 Task: Add a signature Connor Wood containing 'Have a lovely day, Connor Wood' to email address softage.1@softage.net and add a folder Benefits
Action: Key pressed n
Screenshot: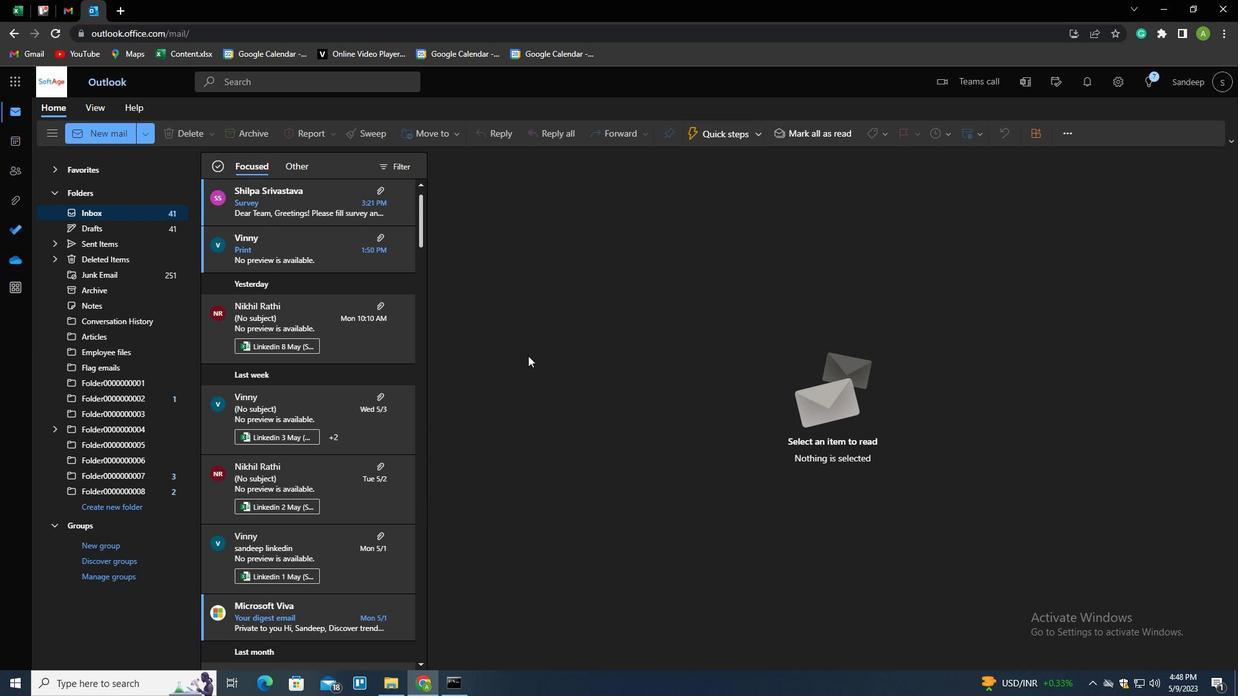 
Action: Mouse moved to (866, 134)
Screenshot: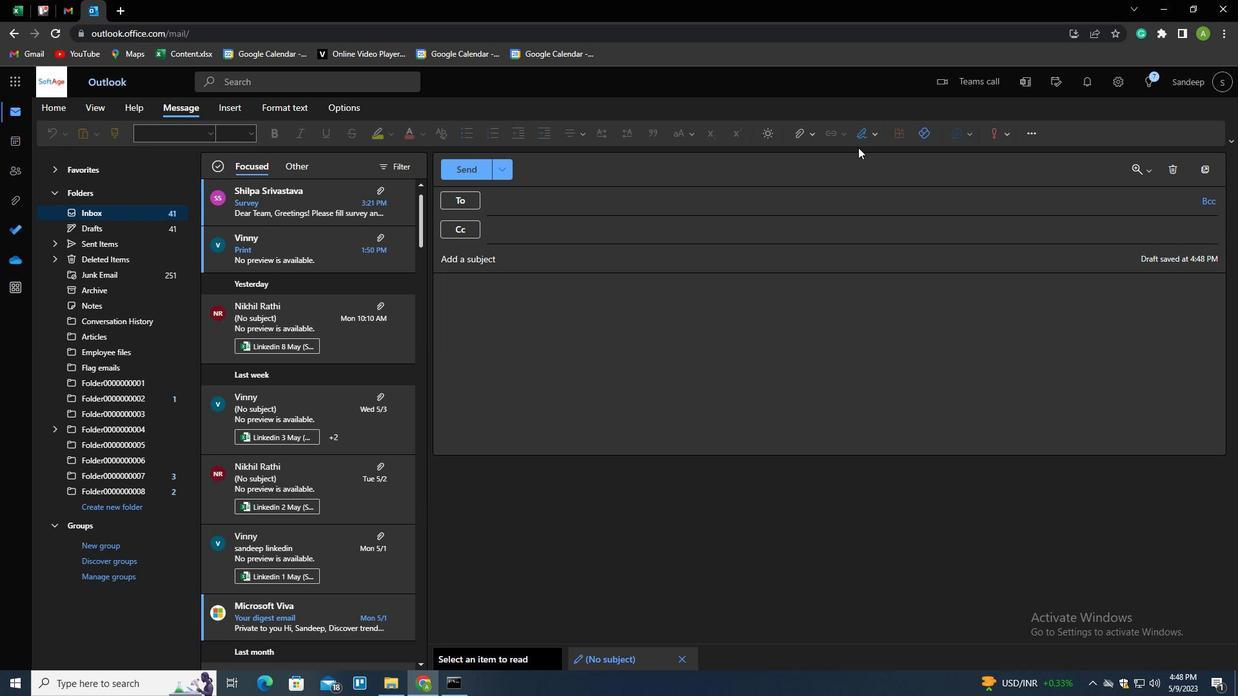 
Action: Mouse pressed left at (866, 134)
Screenshot: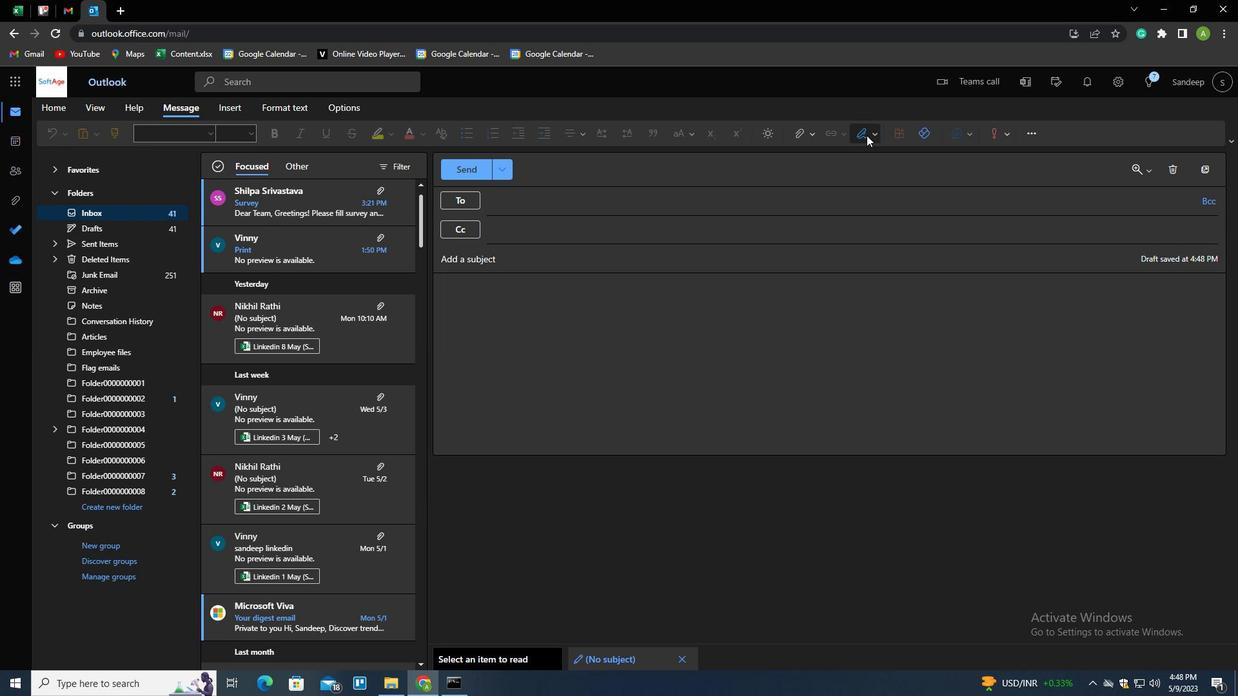 
Action: Mouse moved to (854, 157)
Screenshot: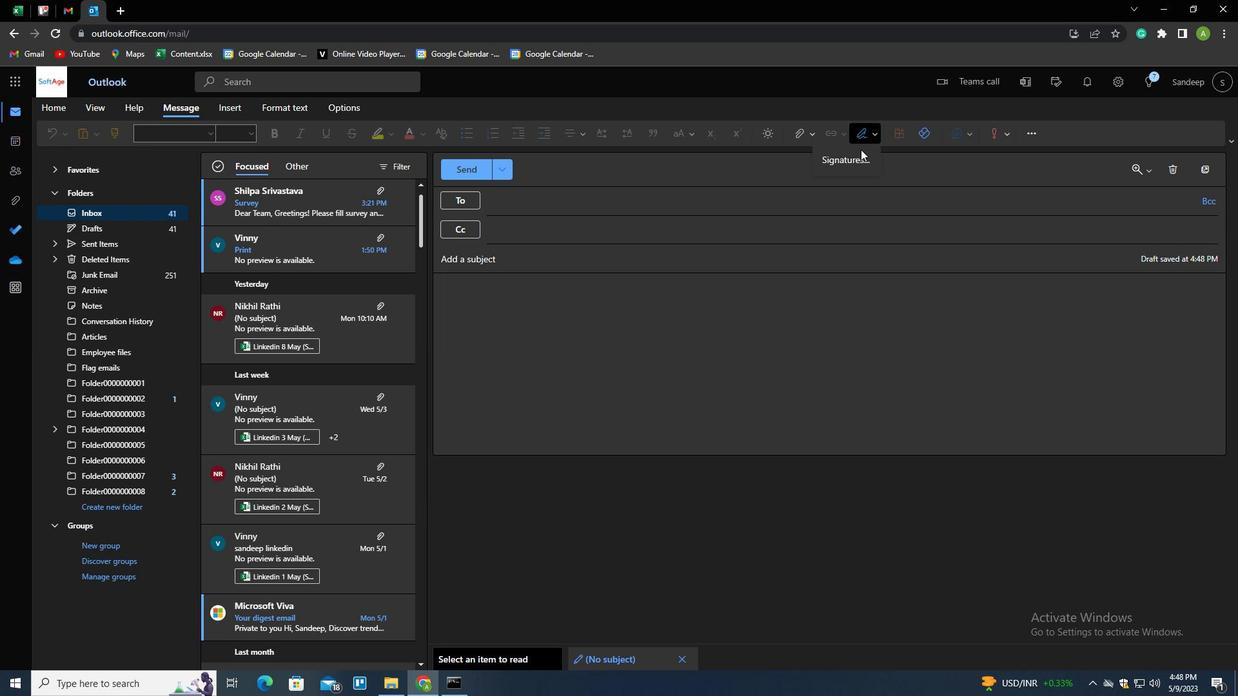 
Action: Mouse pressed left at (854, 157)
Screenshot: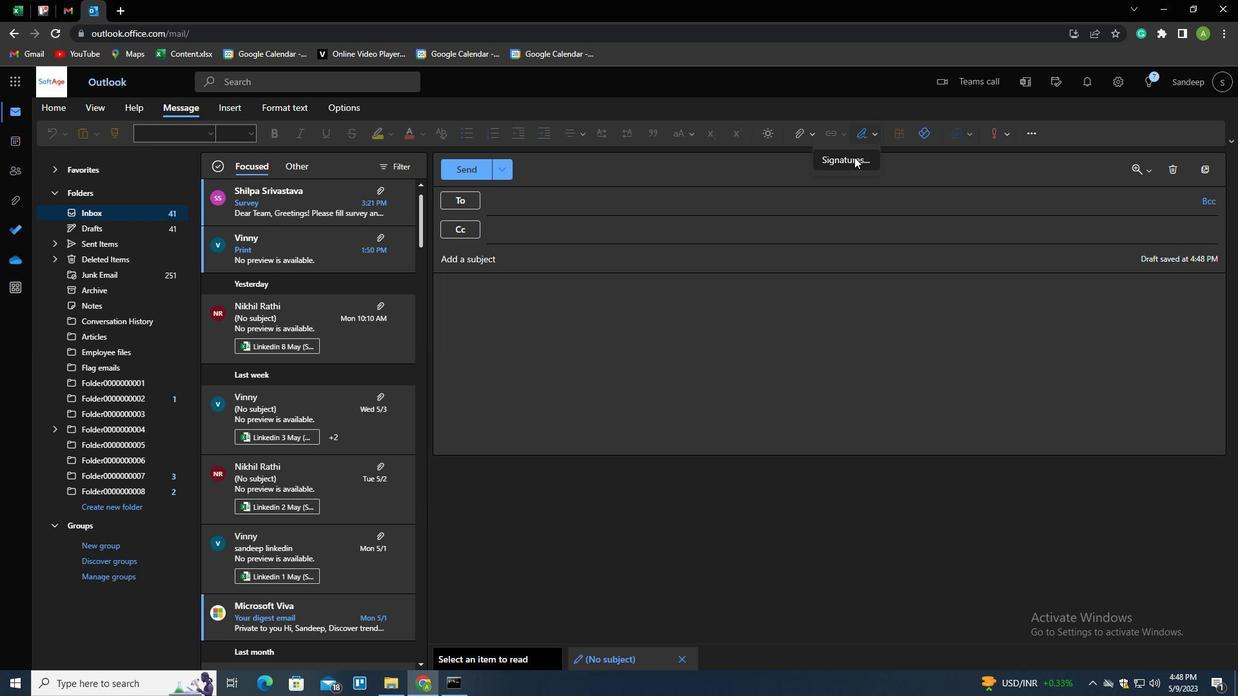 
Action: Mouse moved to (693, 240)
Screenshot: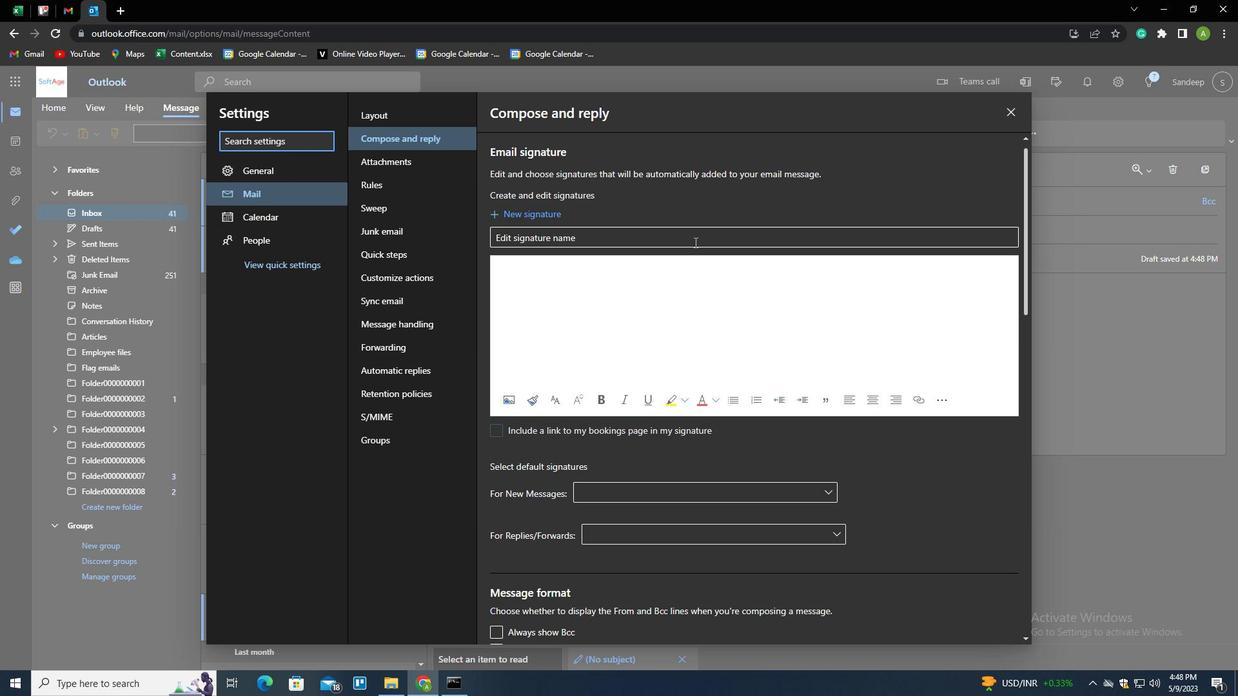 
Action: Mouse pressed left at (693, 240)
Screenshot: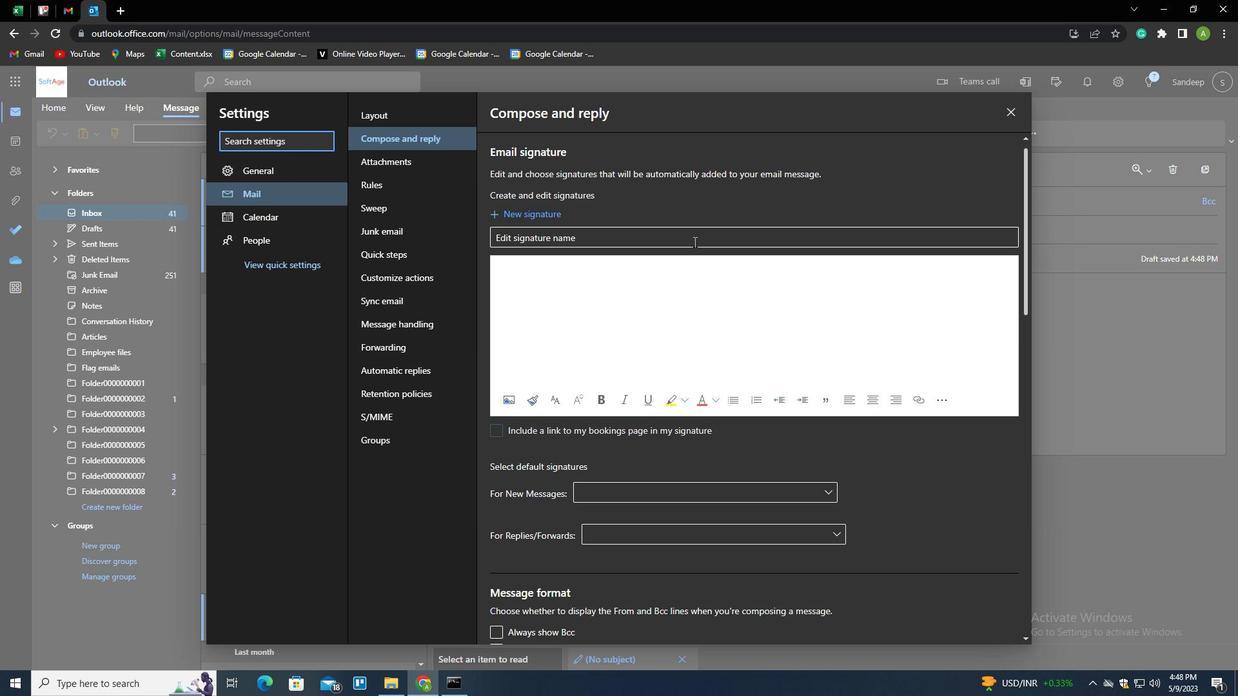 
Action: Key pressed <Key.shift><Key.shift><Key.shift><Key.shift><Key.shift><Key.shift><Key.shift><Key.shift><Key.shift><Key.shift><Key.shift><Key.shift><Key.shift><Key.shift><Key.shift><Key.shift><Key.shift><Key.shift><Key.shift><Key.shift><Key.shift><Key.shift><Key.shift><Key.shift><Key.shift><Key.shift><Key.shift><Key.shift><Key.shift><Key.shift><Key.shift><Key.shift><Key.shift><Key.shift><Key.shift><Key.shift><Key.shift><Key.shift><Key.shift><Key.shift><Key.shift><Key.shift><Key.shift><Key.shift><Key.shift><Key.shift><Key.shift><Key.shift><Key.shift><Key.shift><Key.shift><Key.shift><Key.shift><Key.shift><Key.shift><Key.shift><Key.shift><Key.shift><Key.shift><Key.shift><Key.shift><Key.shift><Key.shift><Key.shift><Key.shift><Key.shift><Key.shift><Key.shift><Key.shift><Key.shift><Key.shift><Key.shift><Key.shift><Key.shift><Key.shift><Key.shift><Key.shift><Key.shift><Key.shift><Key.shift><Key.shift><Key.shift><Key.shift><Key.shift><Key.shift><Key.shift><Key.shift><Key.shift><Key.shift><Key.shift><Key.shift><Key.shift><Key.shift><Key.shift><Key.shift><Key.shift><Key.shift><Key.shift><Key.shift><Key.shift><Key.shift><Key.shift><Key.shift><Key.shift><Key.shift><Key.shift><Key.shift><Key.shift><Key.shift><Key.shift><Key.shift><Key.shift><Key.shift><Key.shift><Key.shift><Key.shift><Key.shift>SO<Key.backspace><Key.backspace><Key.shift>CONNOR<Key.space><Key.shift>WOOD<Key.space><Key.shift>C<Key.backspace><Key.tab><Key.shift_r><Key.enter><Key.enter><Key.enter><Key.enter><Key.enter><Key.shift>HAVE<Key.space>ALO<Key.backspace><Key.backspace><Key.space>LOVELY<Key.space>DAY<Key.shift_r><Key.enter><Key.shift>COM<Key.backspace>NNOR<Key.space>W<Key.backspace><Key.shift>WOOD<Key.shift_r><Key.enter>
Screenshot: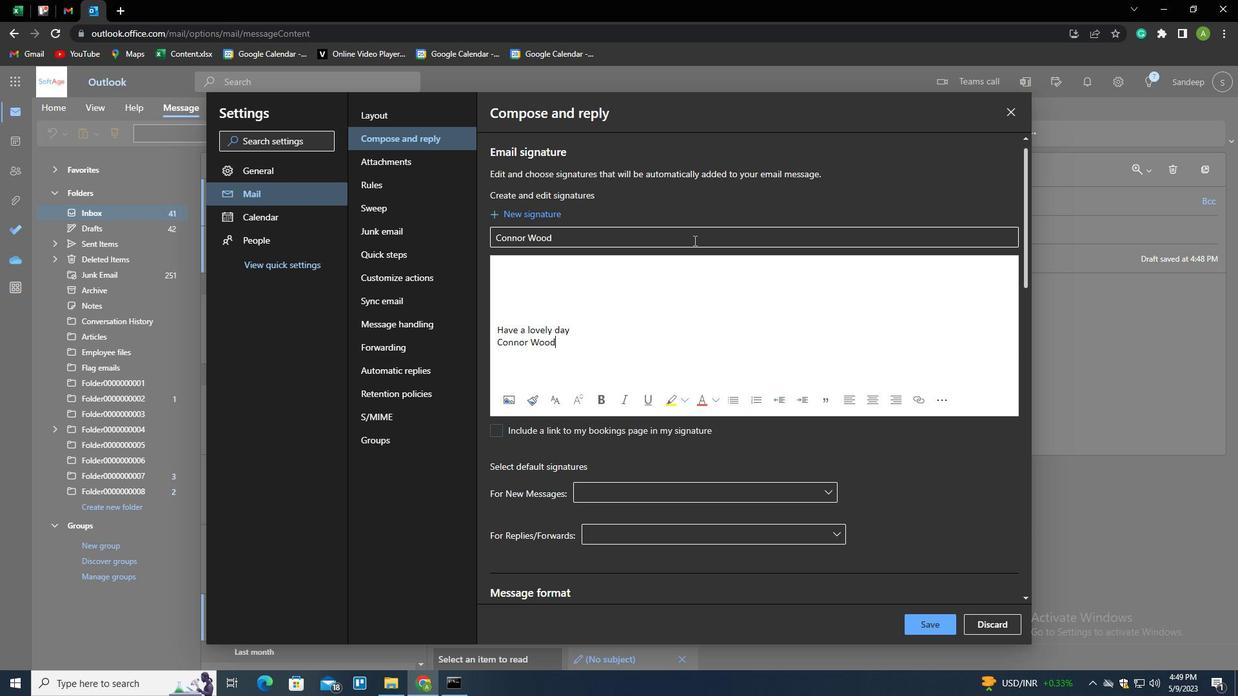 
Action: Mouse moved to (765, 377)
Screenshot: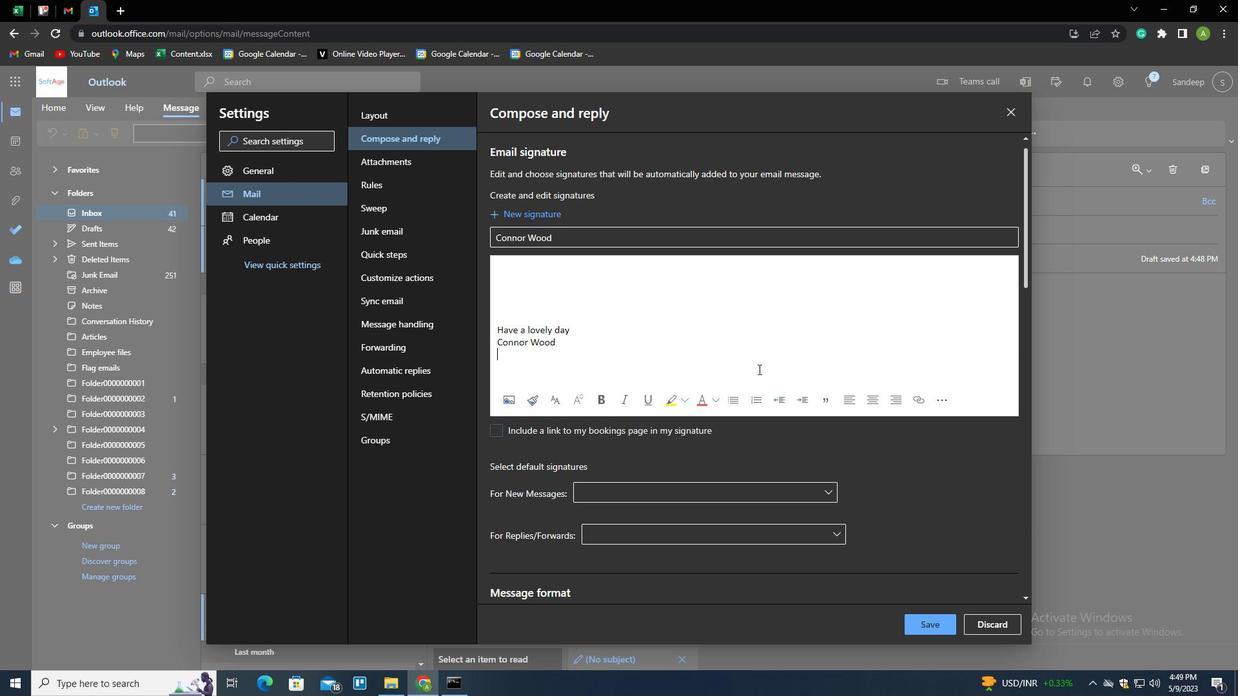 
Action: Mouse scrolled (765, 377) with delta (0, 0)
Screenshot: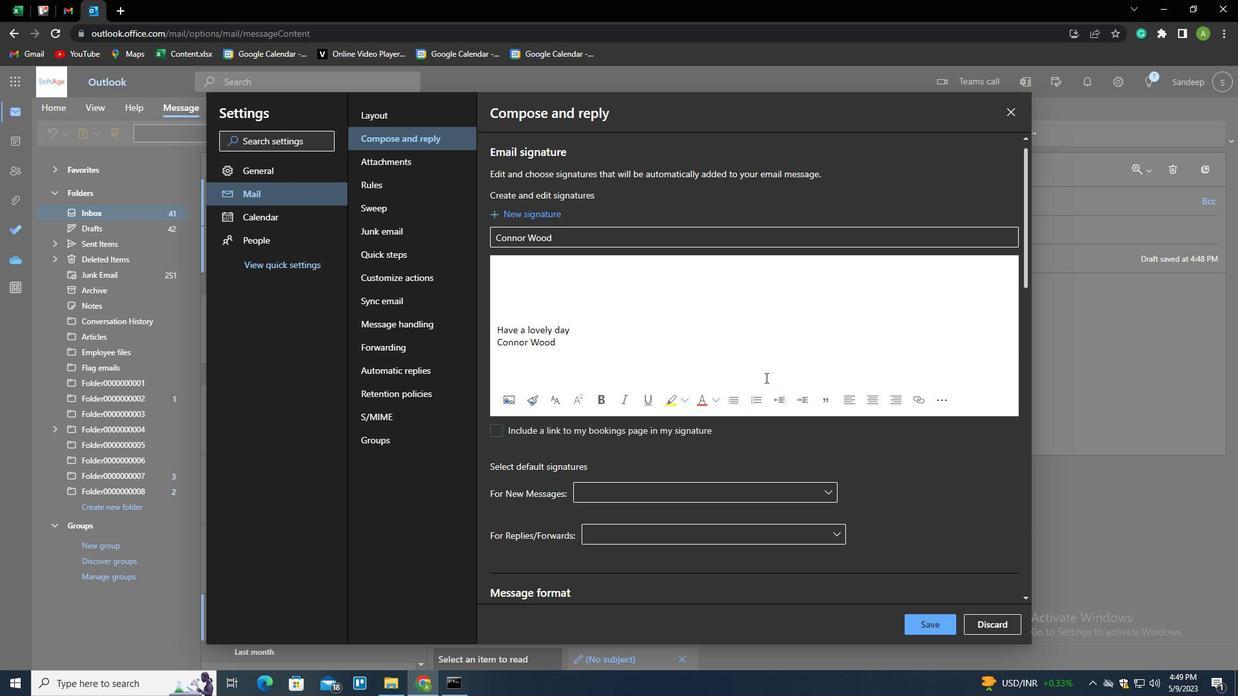 
Action: Mouse moved to (931, 630)
Screenshot: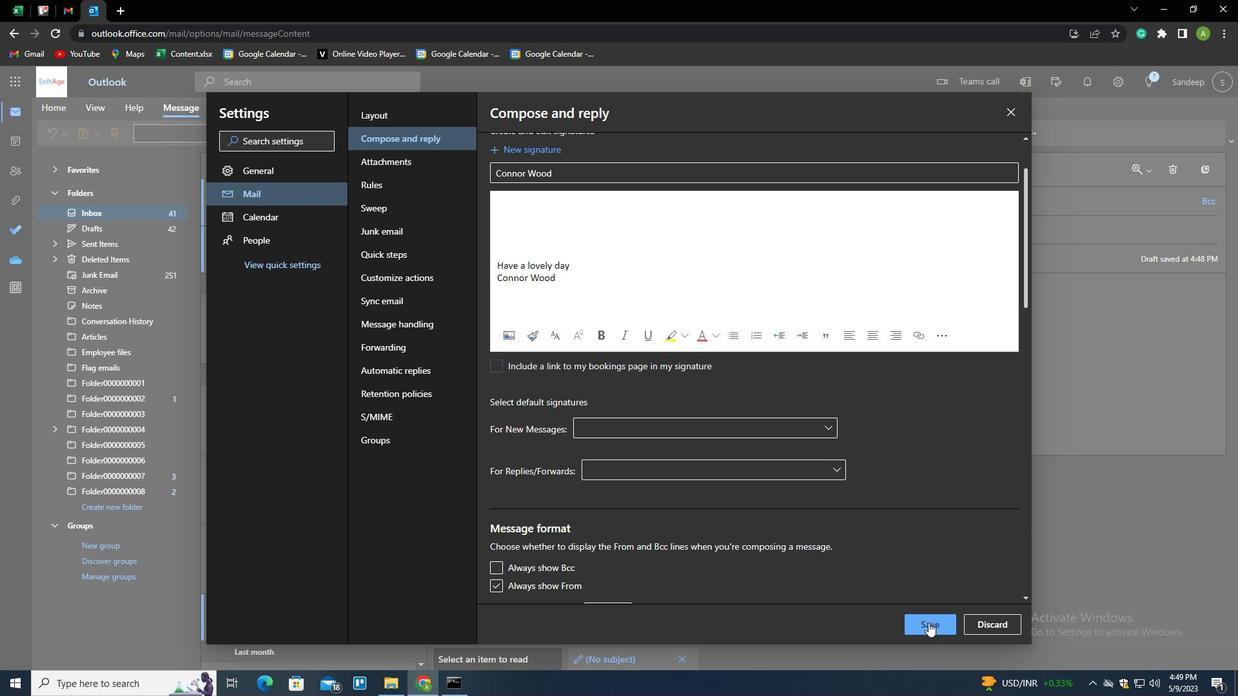 
Action: Mouse pressed left at (931, 630)
Screenshot: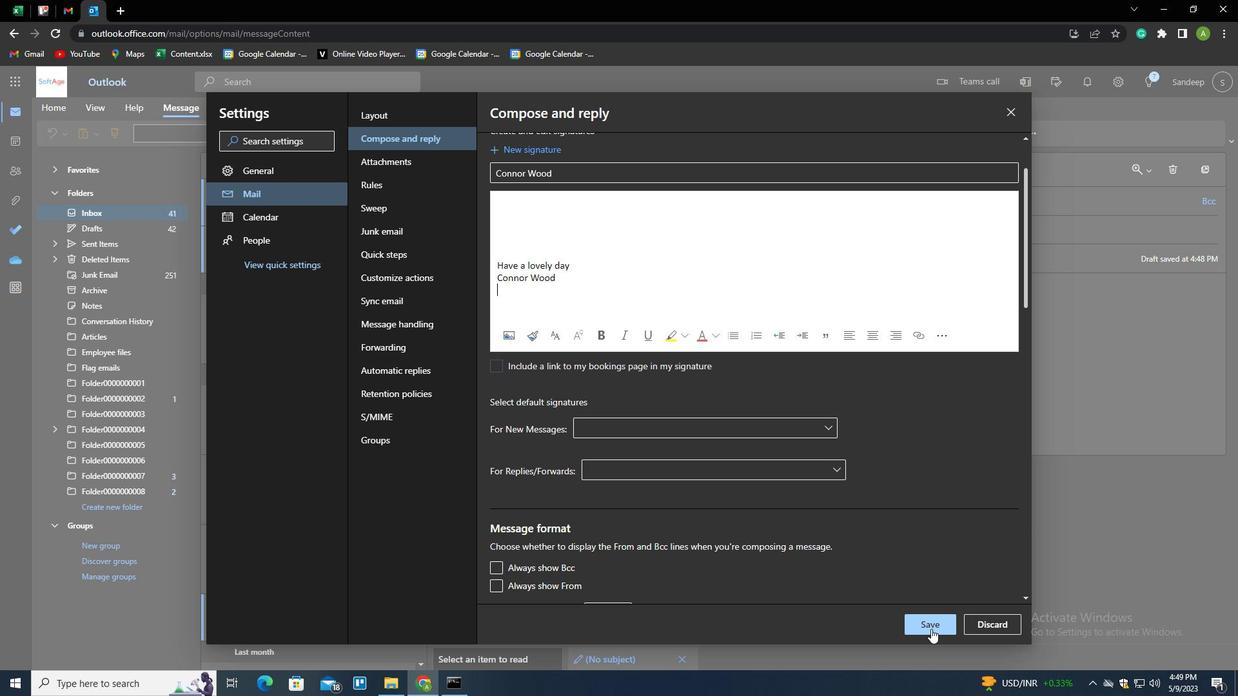 
Action: Mouse moved to (1079, 422)
Screenshot: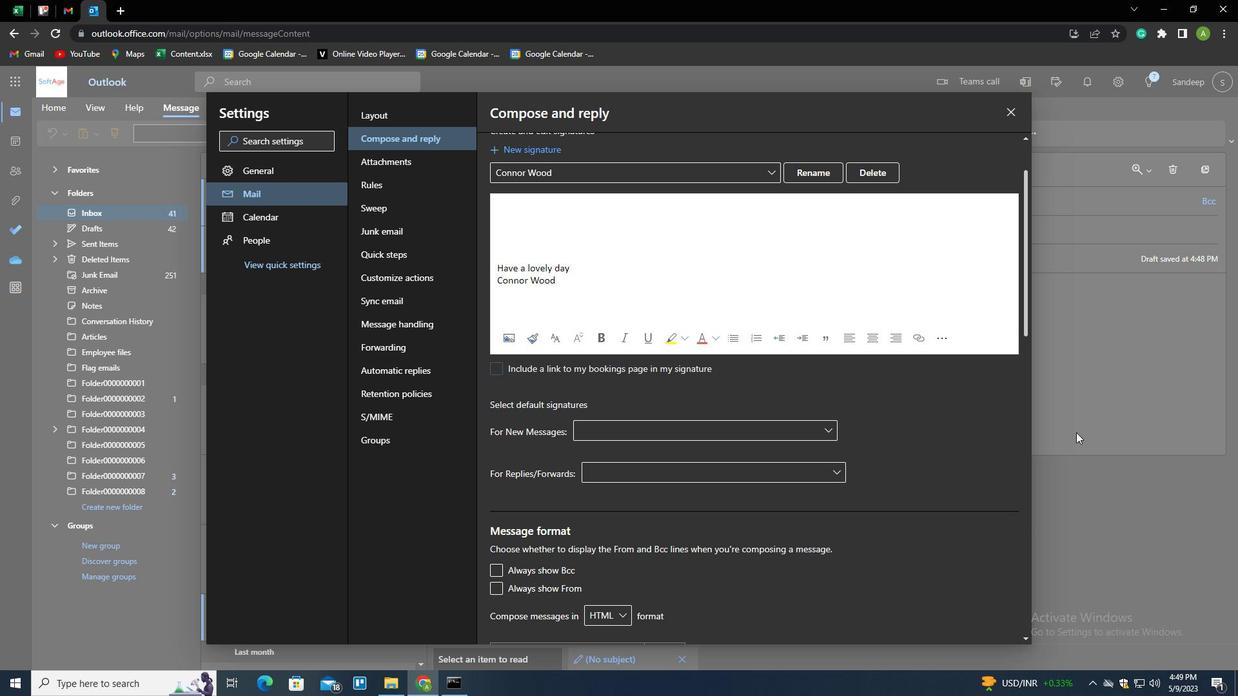 
Action: Mouse pressed left at (1079, 422)
Screenshot: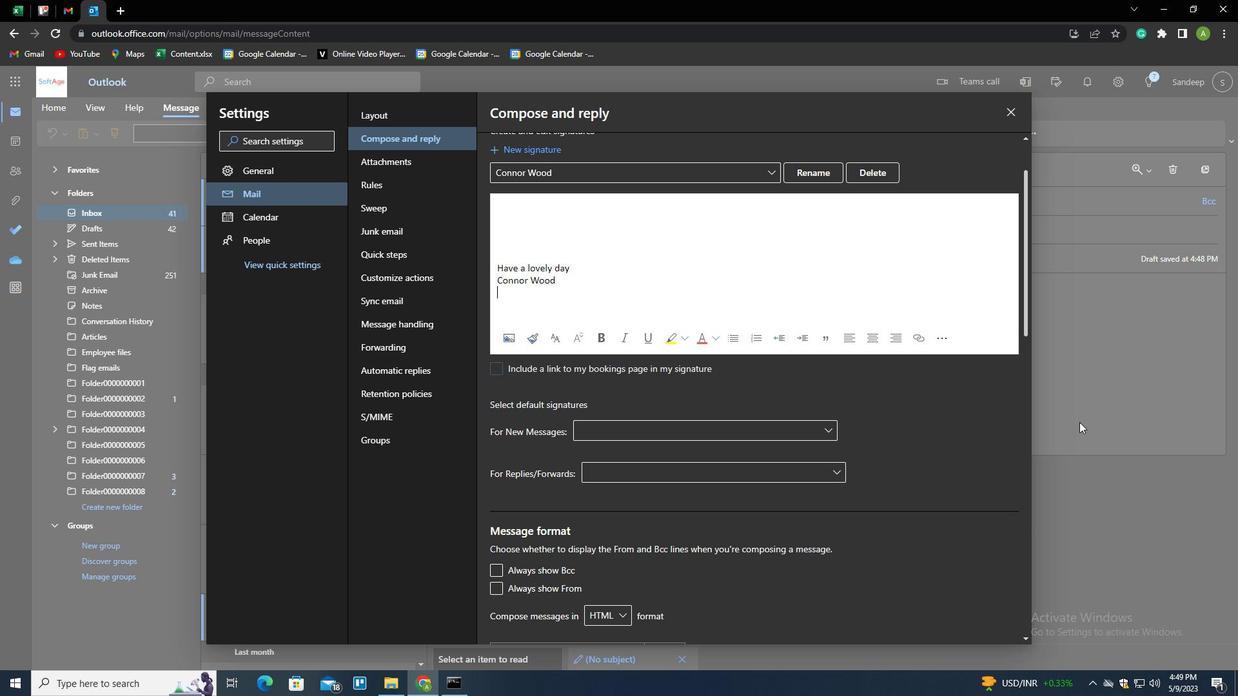 
Action: Mouse moved to (528, 199)
Screenshot: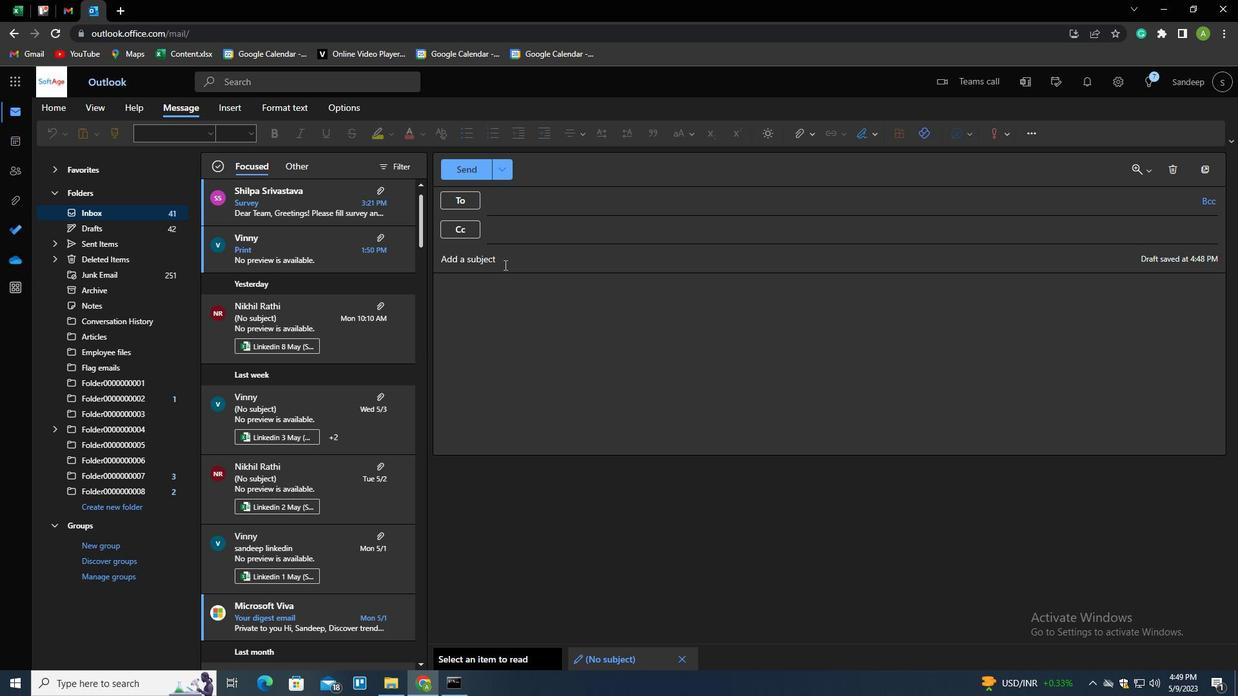 
Action: Mouse pressed left at (528, 199)
Screenshot: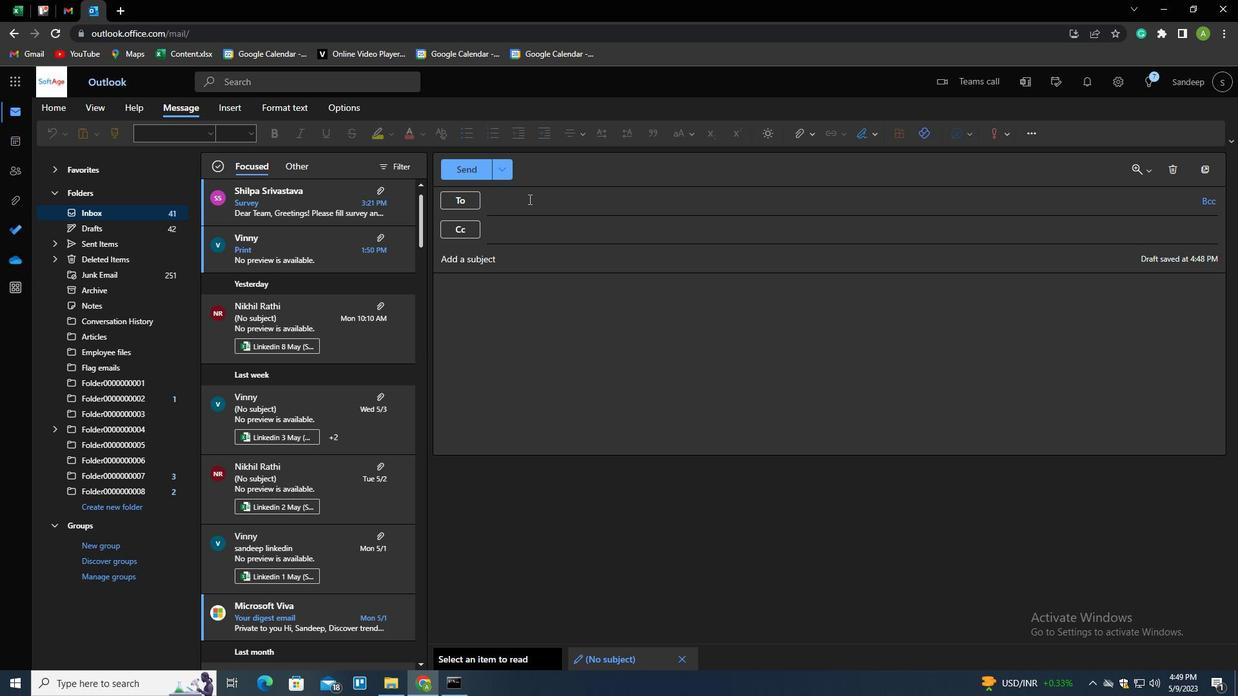 
Action: Key pressed SOFTAGE.1<Key.shift>@SOFTAGE.NET
Screenshot: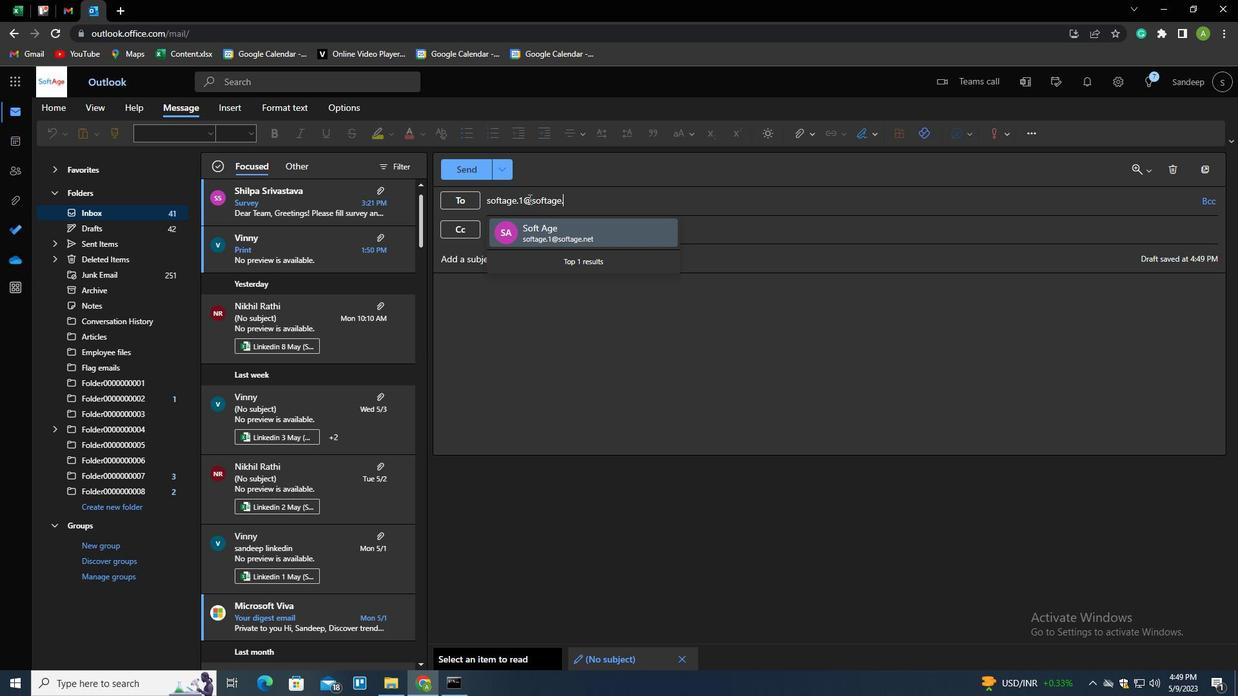 
Action: Mouse moved to (554, 221)
Screenshot: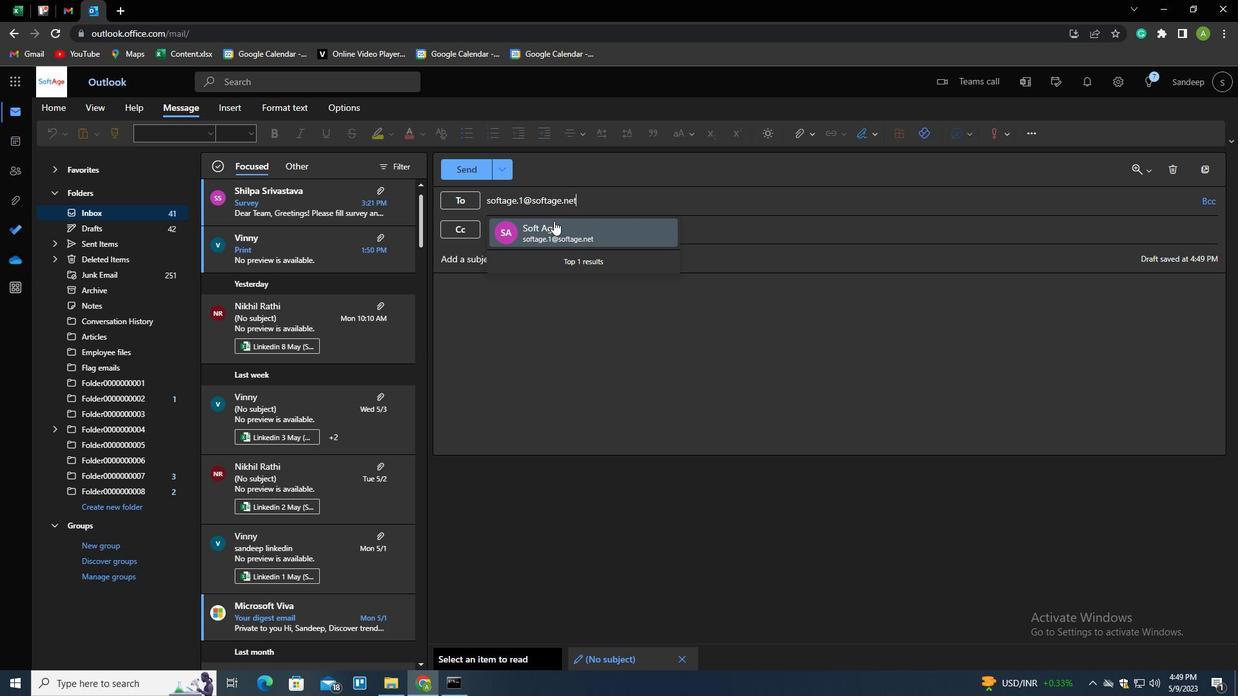 
Action: Mouse pressed left at (554, 221)
Screenshot: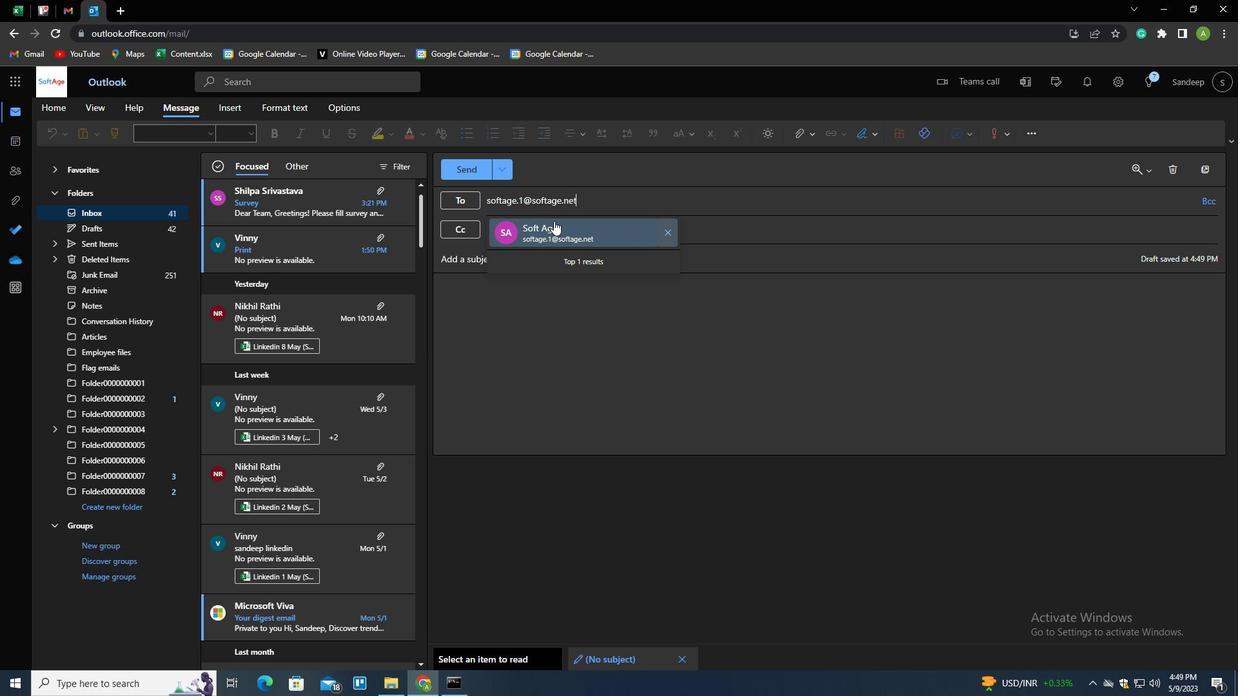 
Action: Mouse moved to (559, 283)
Screenshot: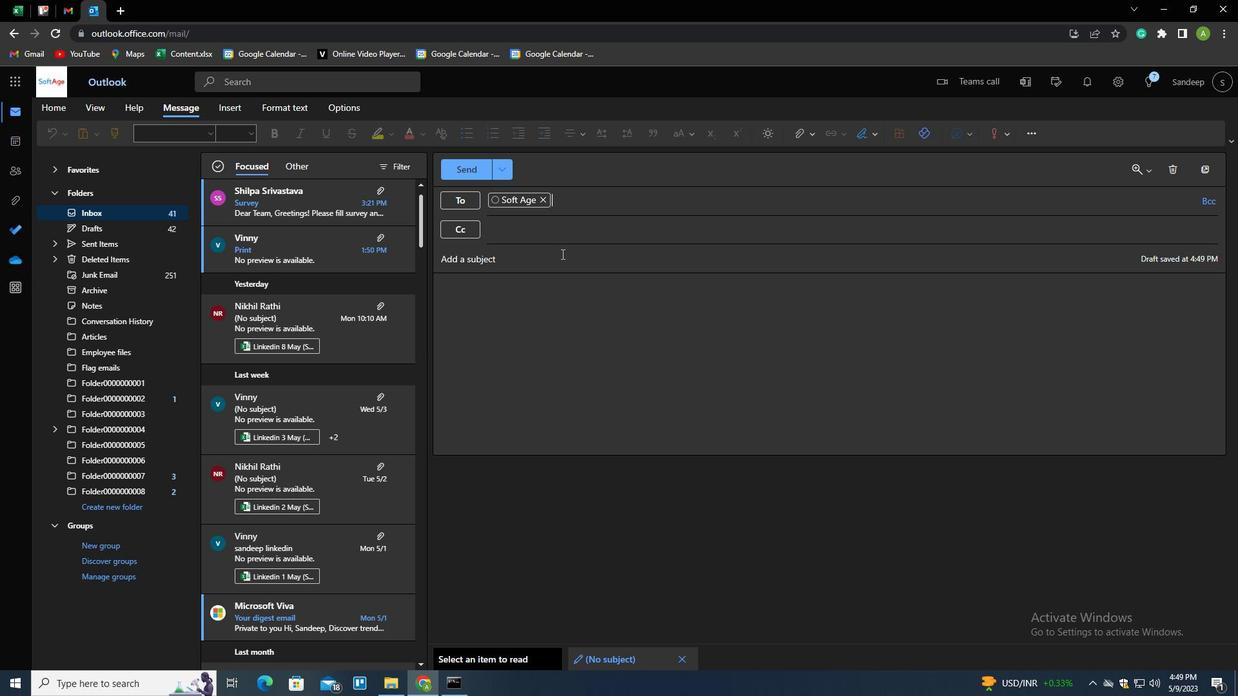 
Action: Mouse pressed left at (559, 283)
Screenshot: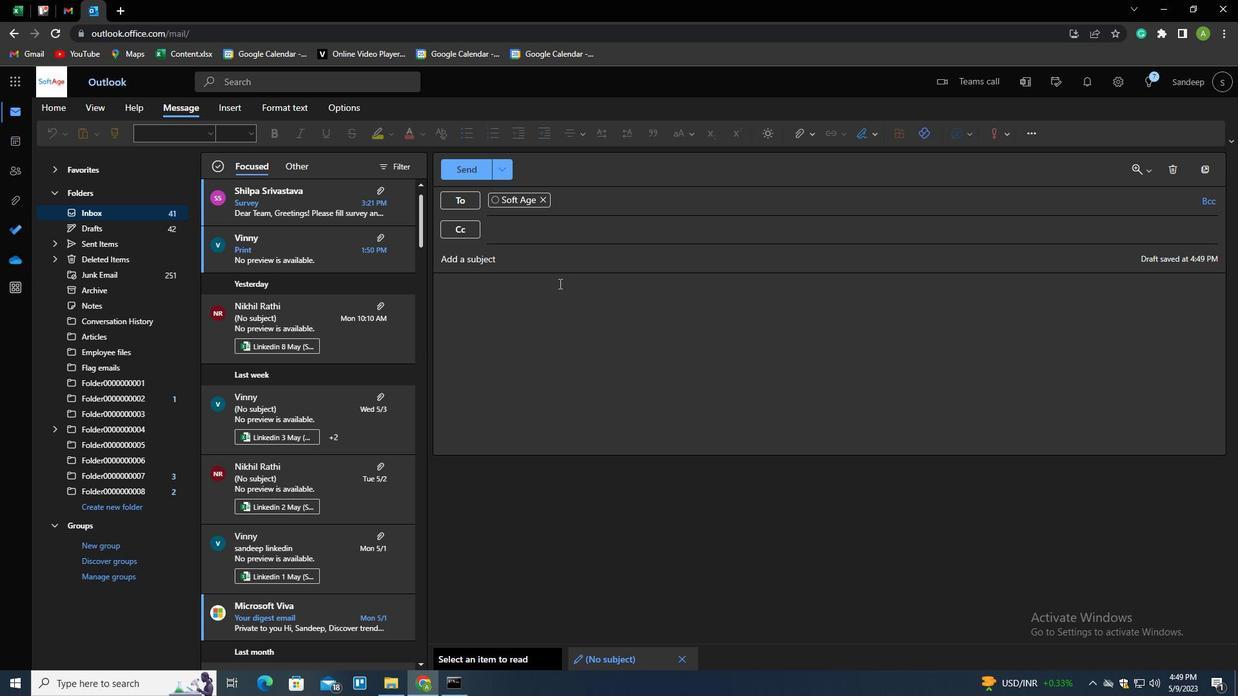
Action: Key pressed <Key.shift>B<Key.backspace>
Screenshot: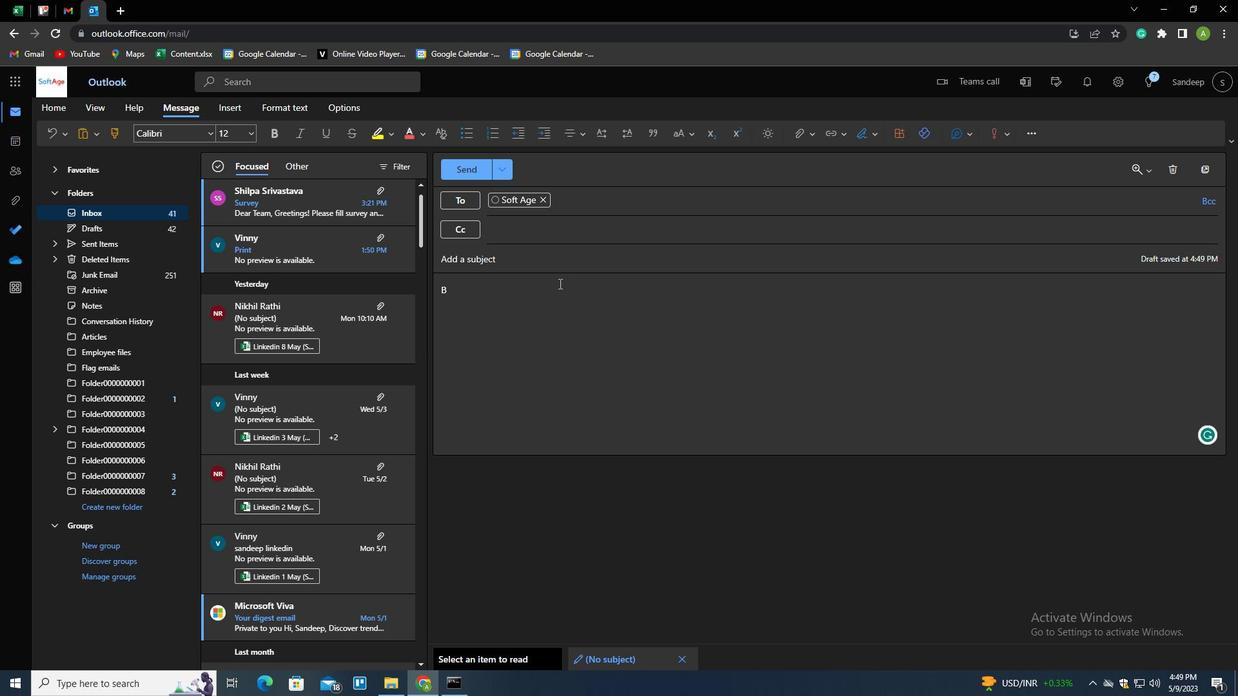
Action: Mouse moved to (855, 137)
Screenshot: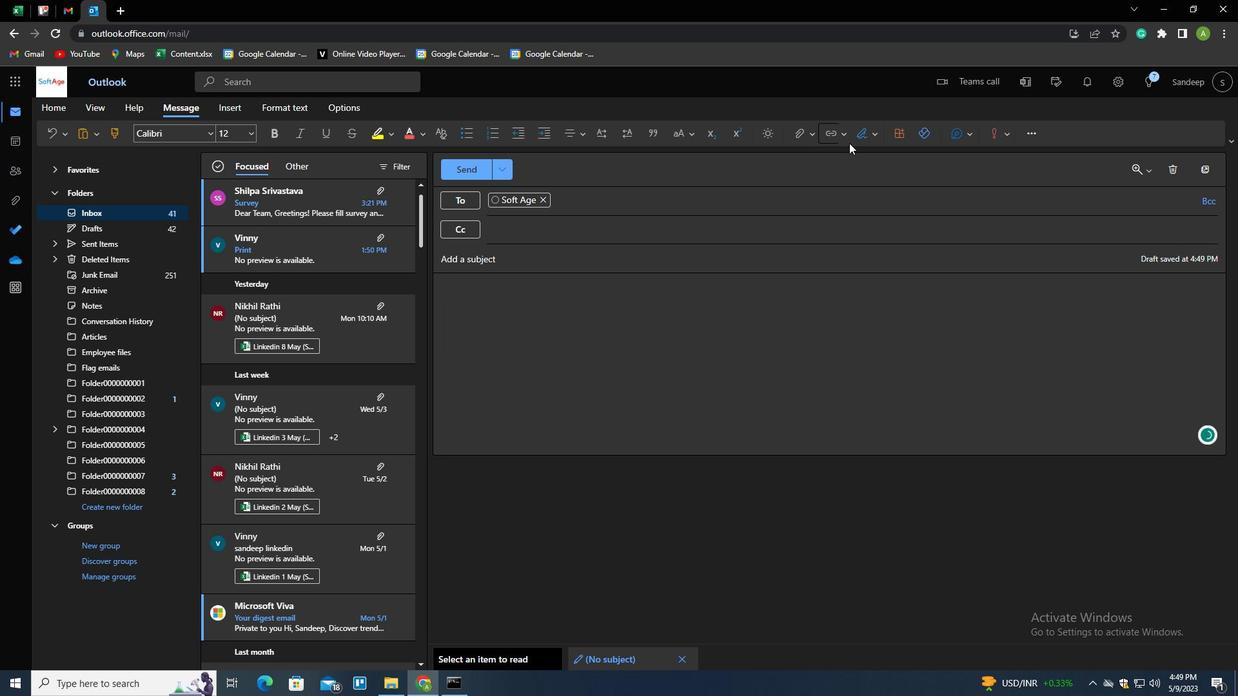 
Action: Mouse pressed left at (855, 137)
Screenshot: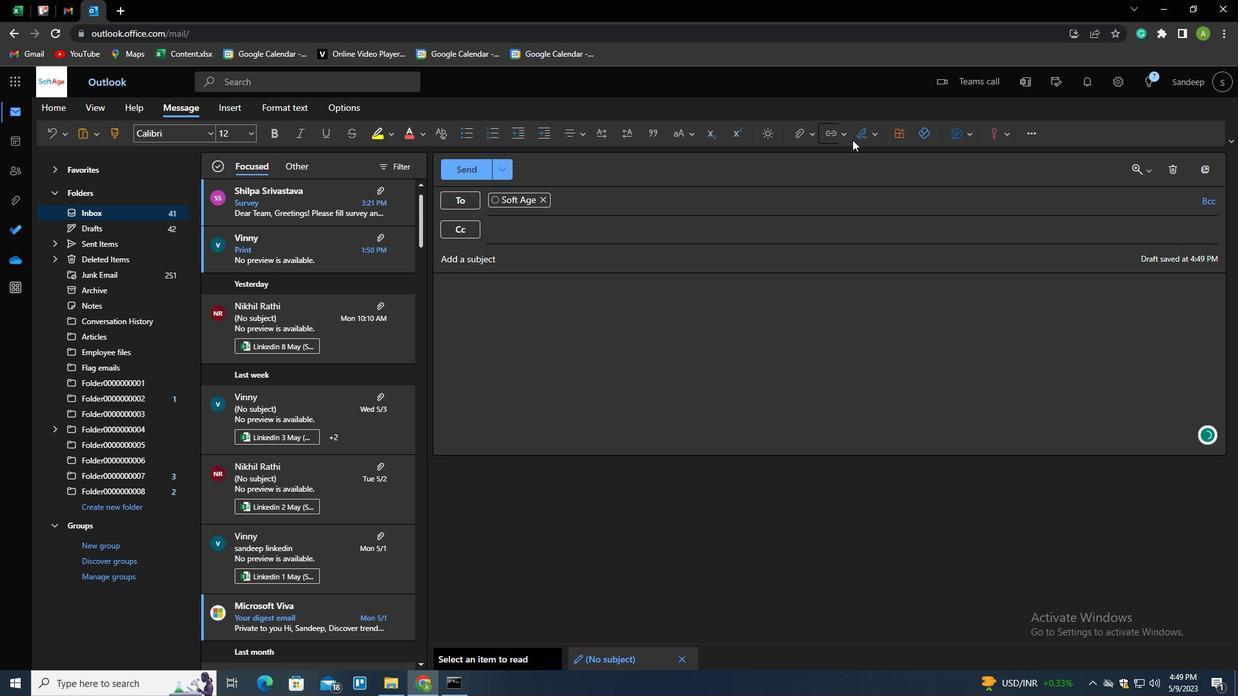 
Action: Mouse moved to (848, 165)
Screenshot: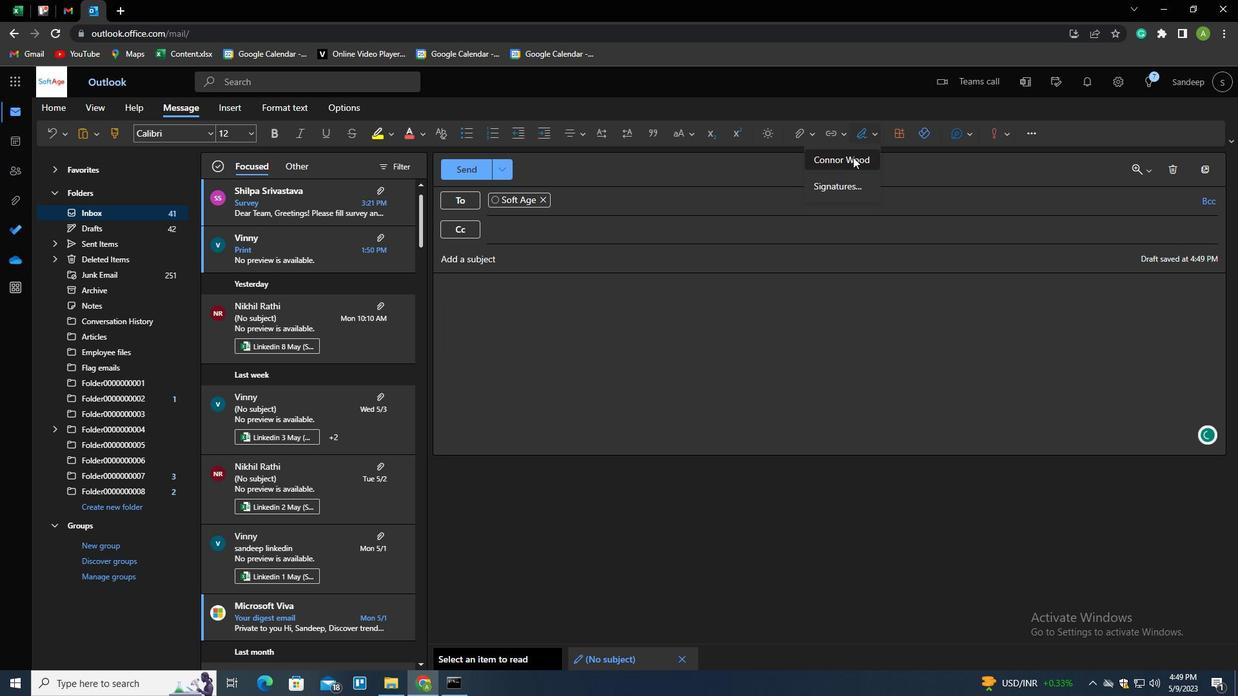 
Action: Mouse pressed left at (848, 165)
Screenshot: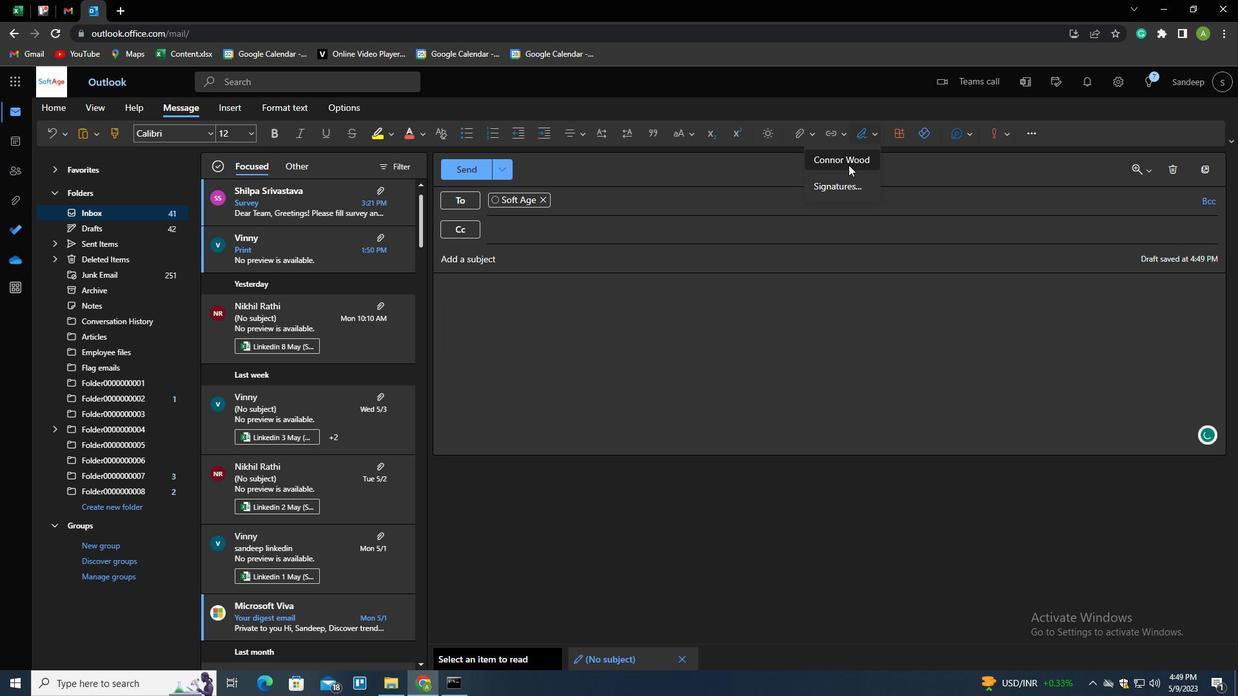 
Action: Mouse moved to (94, 502)
Screenshot: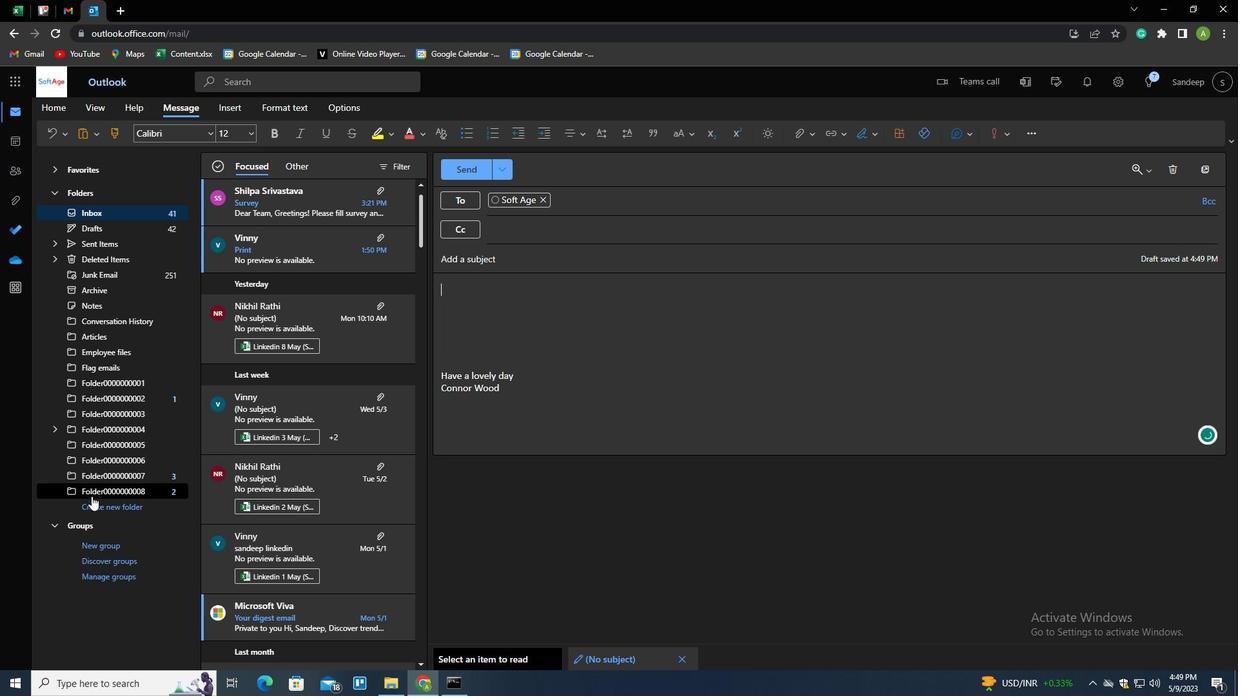 
Action: Mouse pressed left at (94, 502)
Screenshot: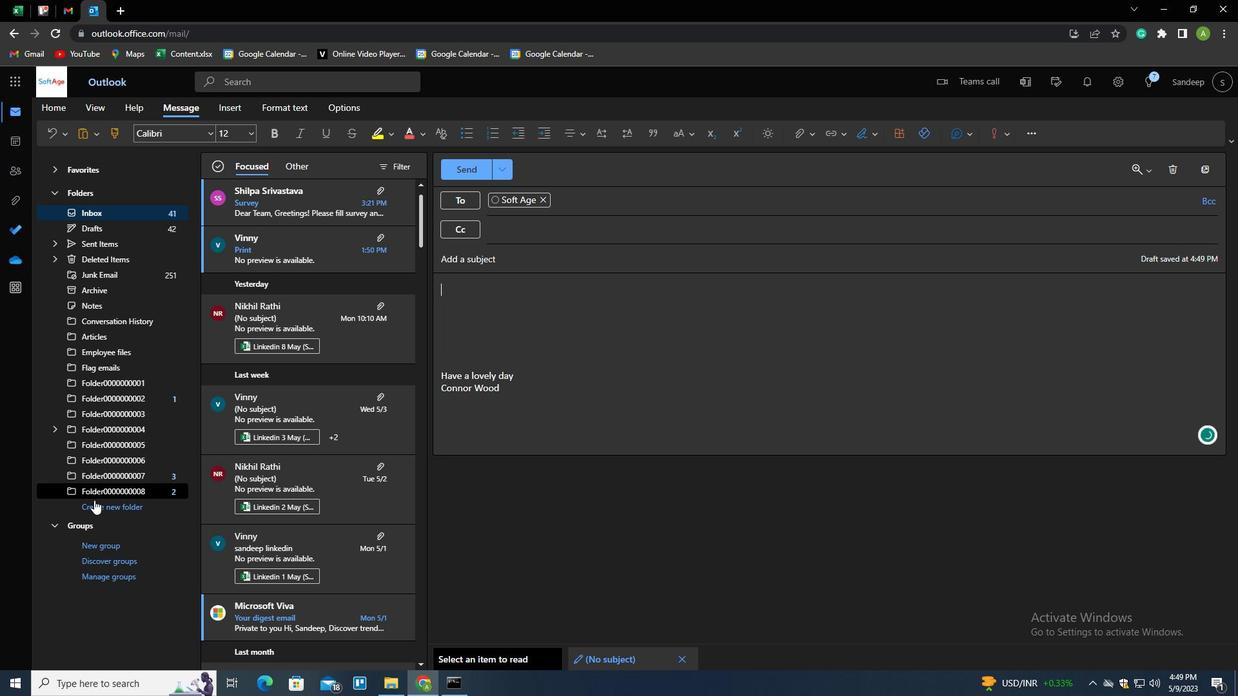 
Action: Key pressed <Key.shift>BENEFITS
Screenshot: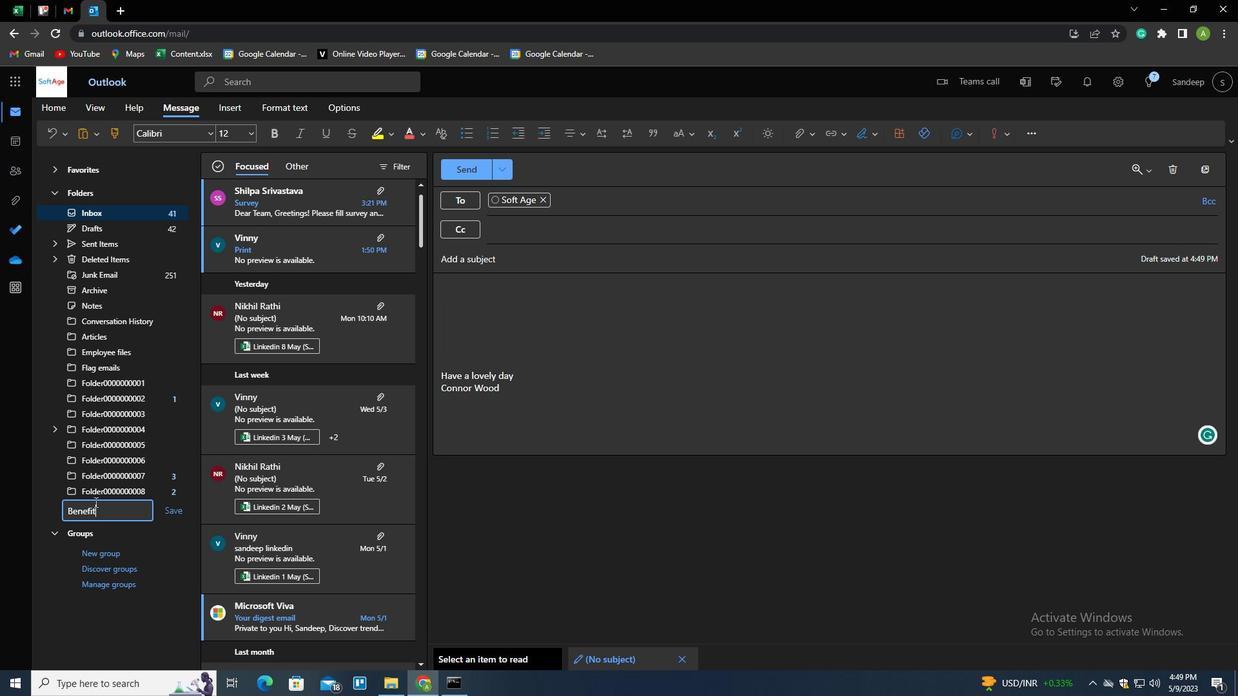 
Action: Mouse moved to (177, 512)
Screenshot: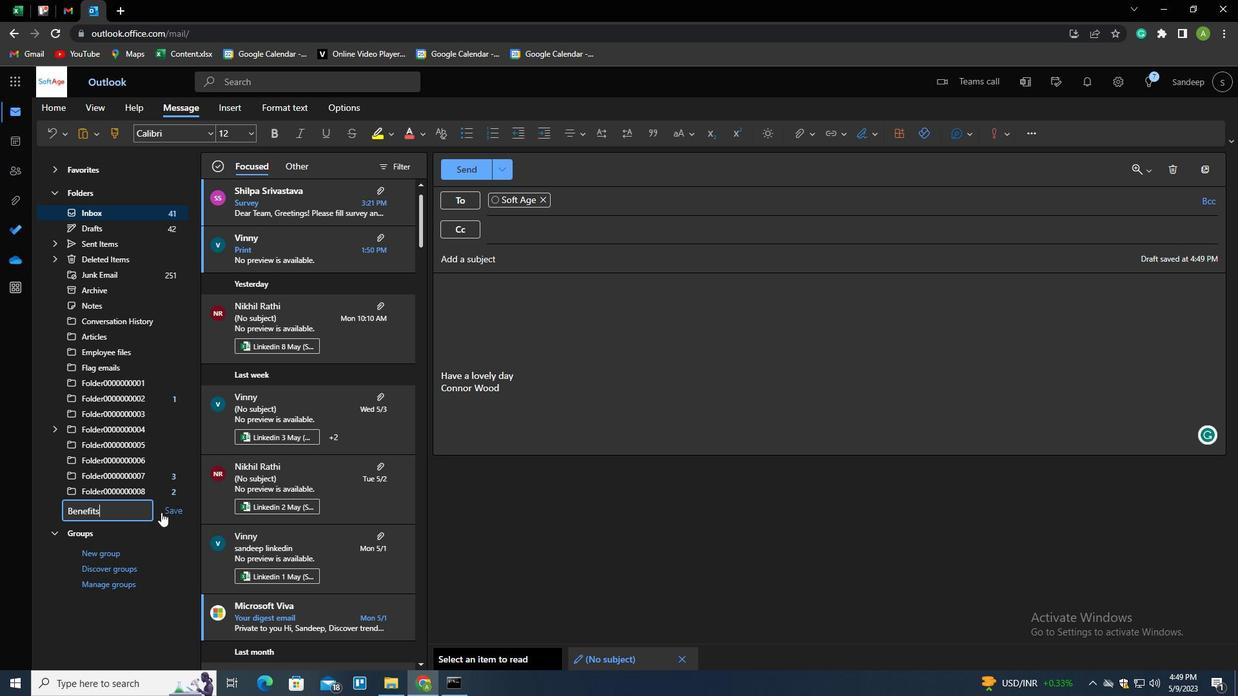 
Action: Key pressed <Key.enter>
Screenshot: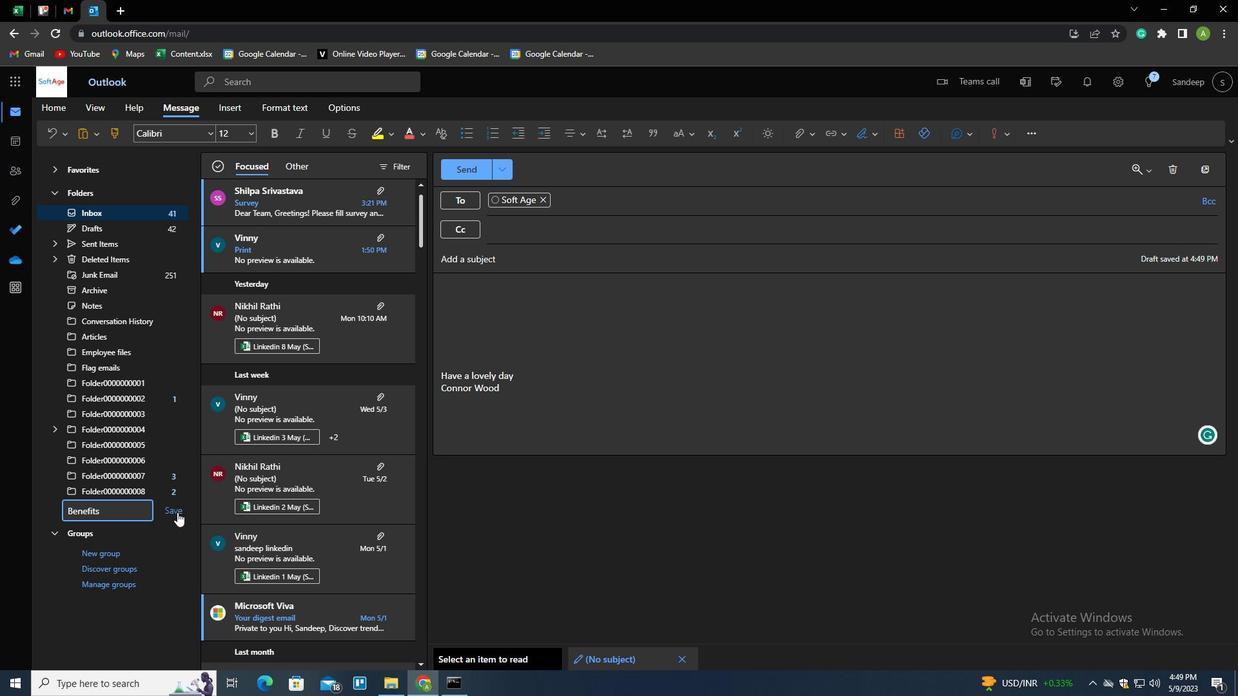 
